 Task: Create Card Card0000000027 in Board Board0000000007 in Workspace WS0000000003 in Trello. Create Card Card0000000028 in Board Board0000000007 in Workspace WS0000000003 in Trello. Create Card Card0000000029 in Board Board0000000008 in Workspace WS0000000003 in Trello. Create Card Card0000000030 in Board Board0000000008 in Workspace WS0000000003 in Trello. Create Card Card0000000031 in Board Board0000000008 in Workspace WS0000000003 in Trello
Action: Mouse moved to (273, 275)
Screenshot: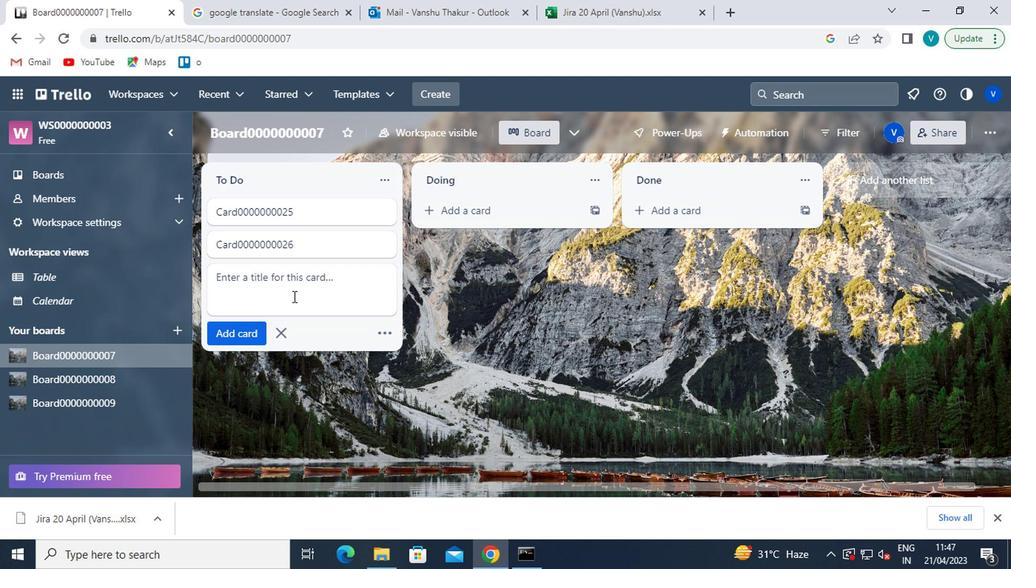 
Action: Mouse pressed left at (273, 275)
Screenshot: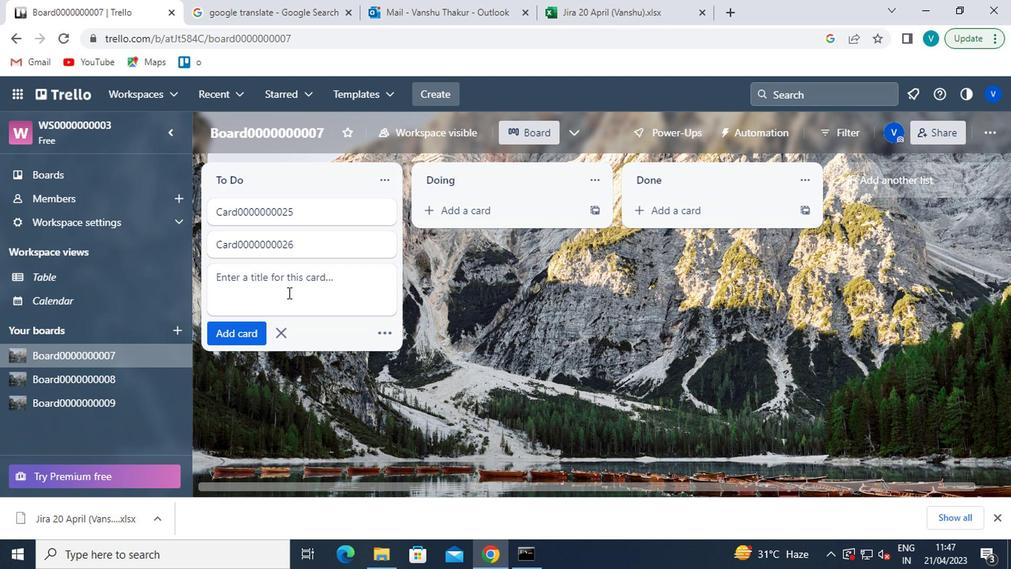 
Action: Mouse moved to (275, 275)
Screenshot: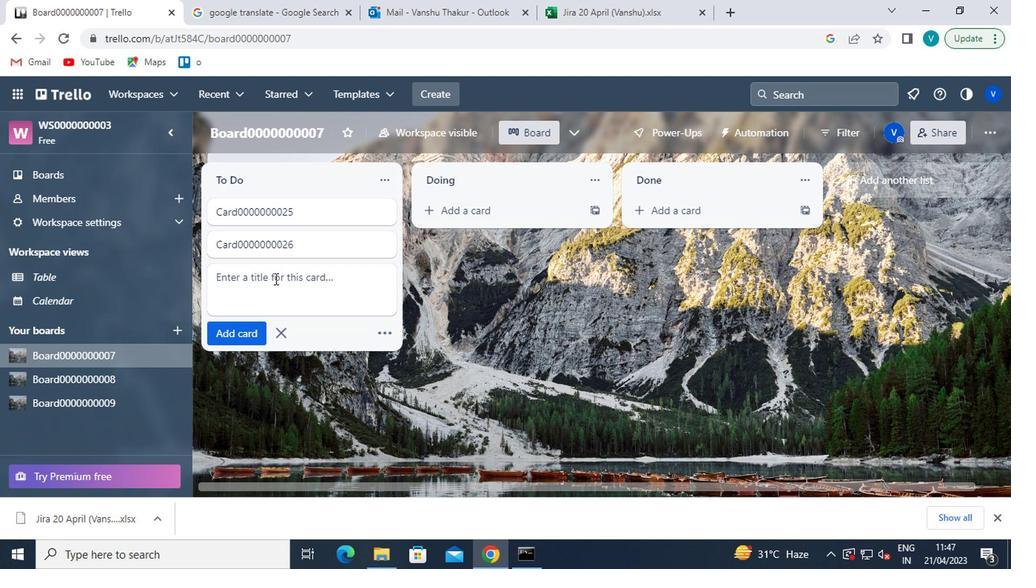 
Action: Key pressed <Key.shift>CARD0000000027<Key.enter>
Screenshot: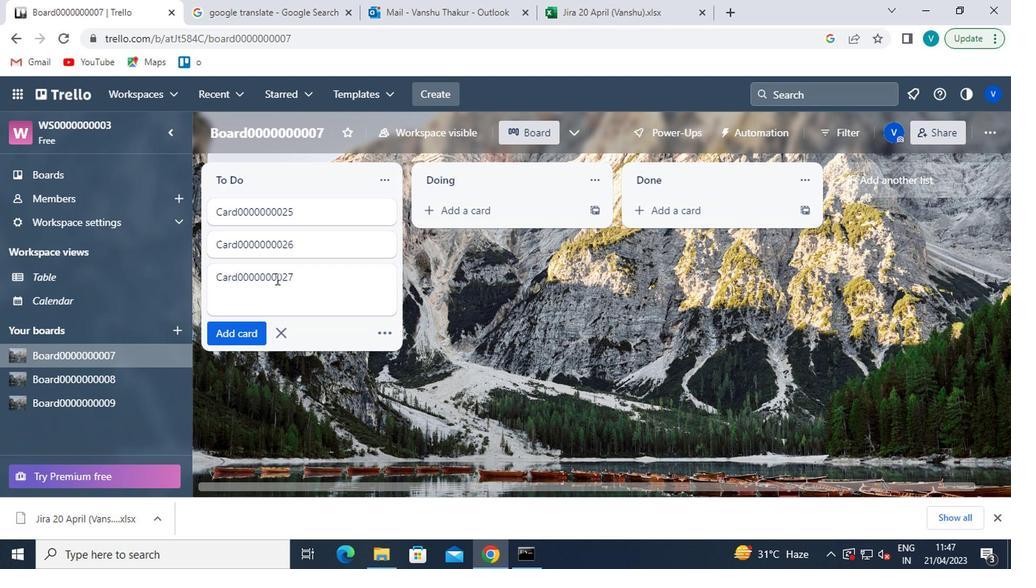 
Action: Mouse moved to (275, 275)
Screenshot: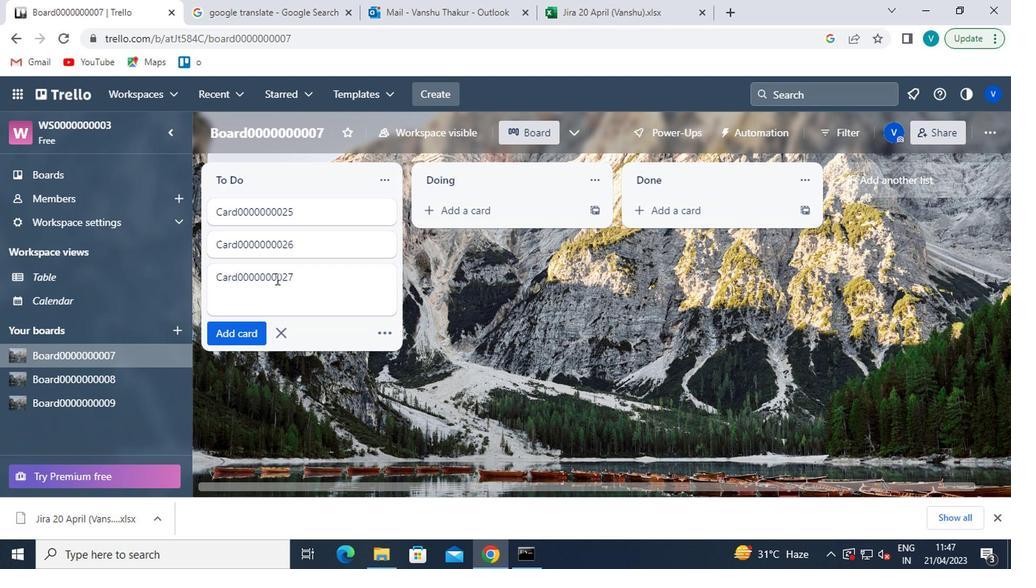 
Action: Key pressed <Key.shift>CAR
Screenshot: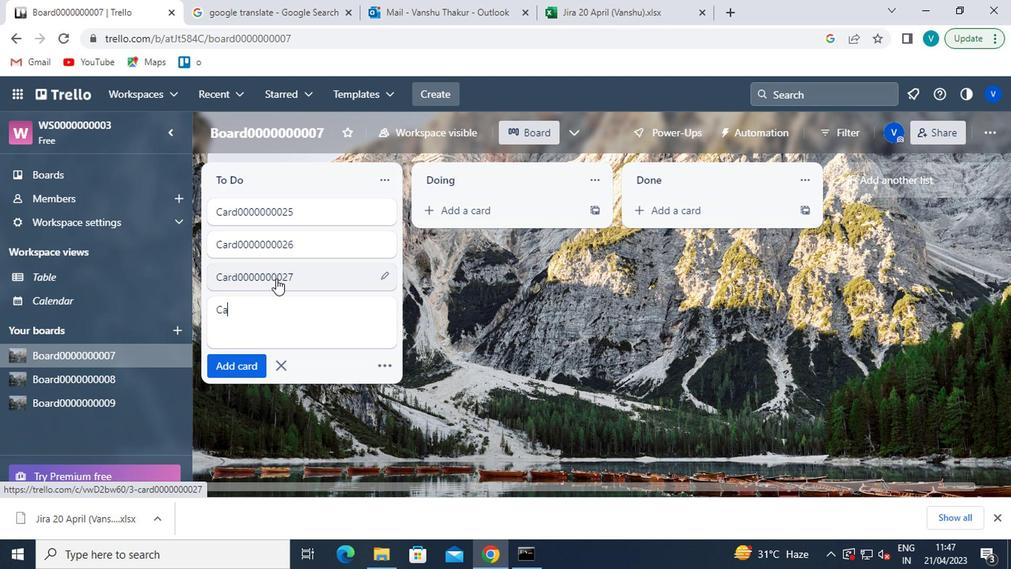 
Action: Mouse moved to (275, 275)
Screenshot: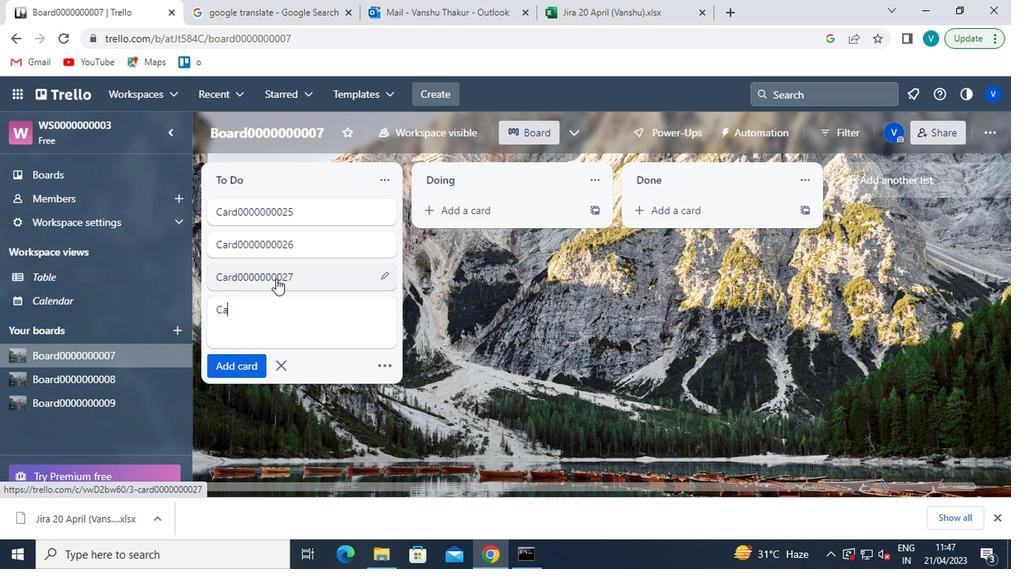 
Action: Key pressed D00
Screenshot: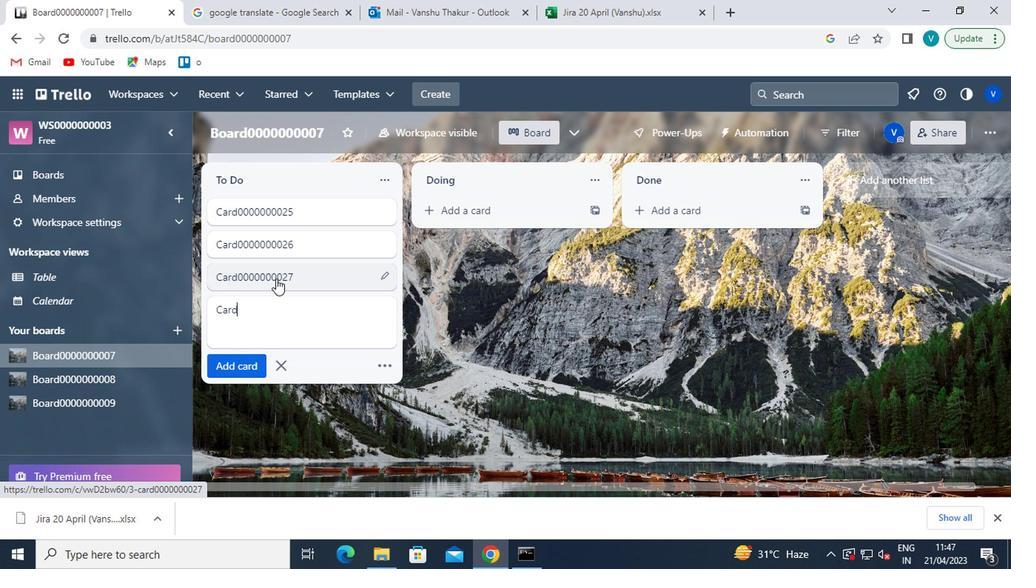 
Action: Mouse moved to (273, 274)
Screenshot: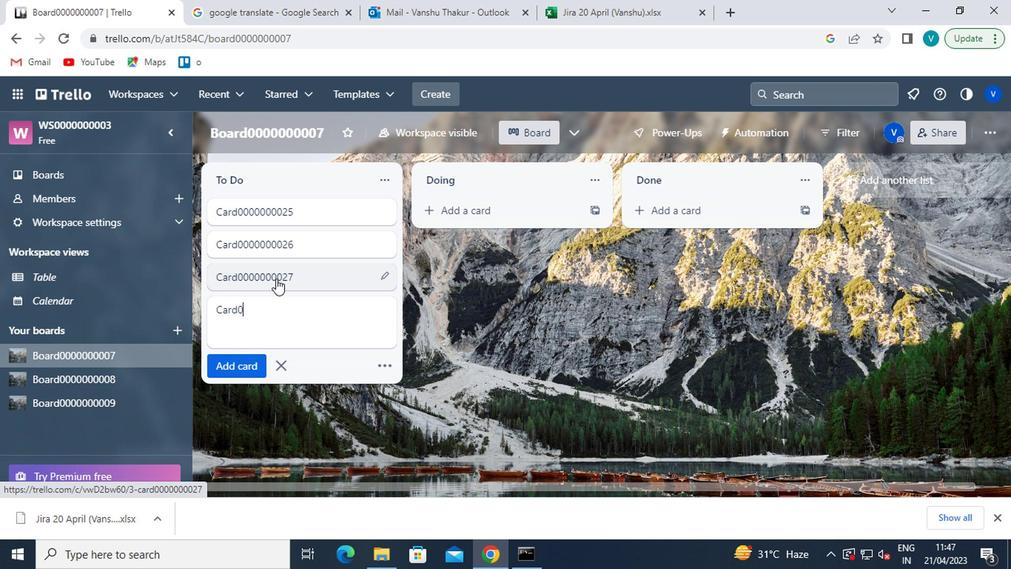
Action: Key pressed 0
Screenshot: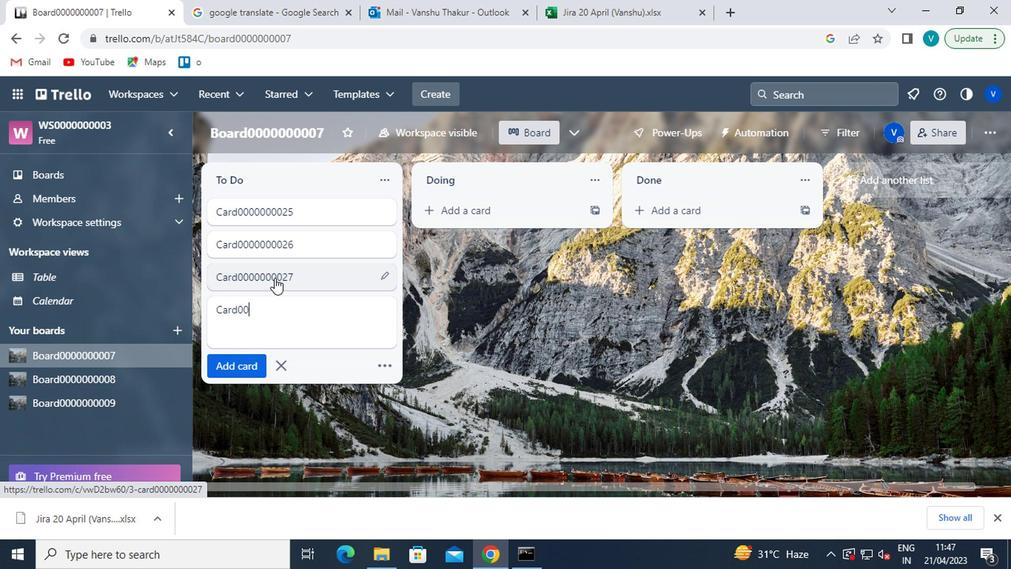 
Action: Mouse moved to (273, 274)
Screenshot: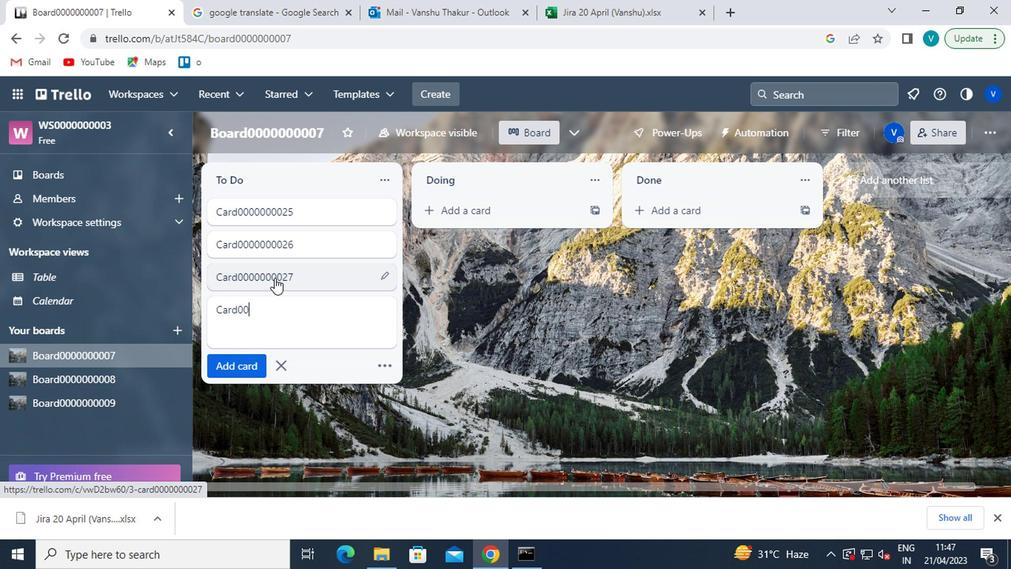
Action: Key pressed 0
Screenshot: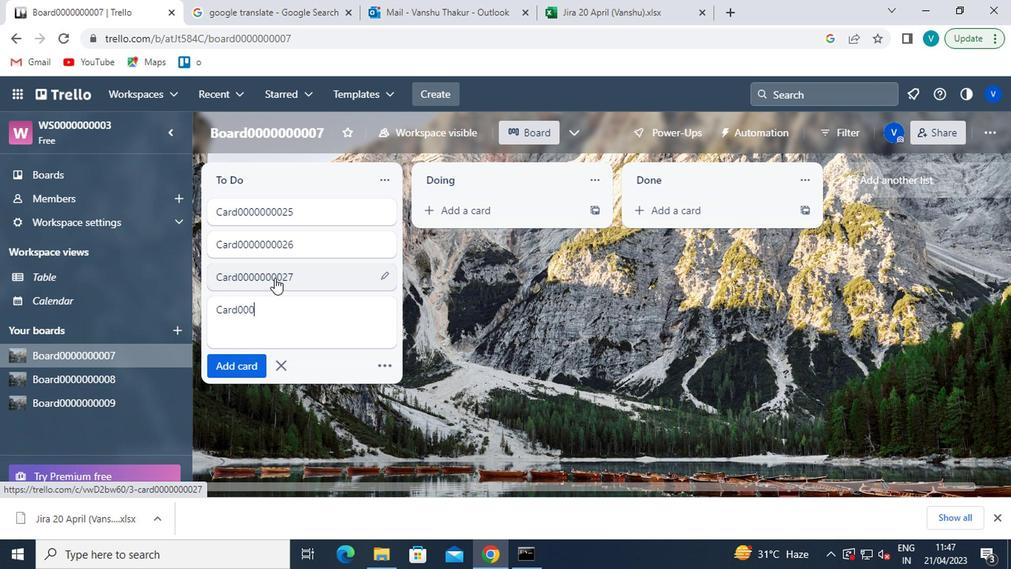 
Action: Mouse moved to (271, 273)
Screenshot: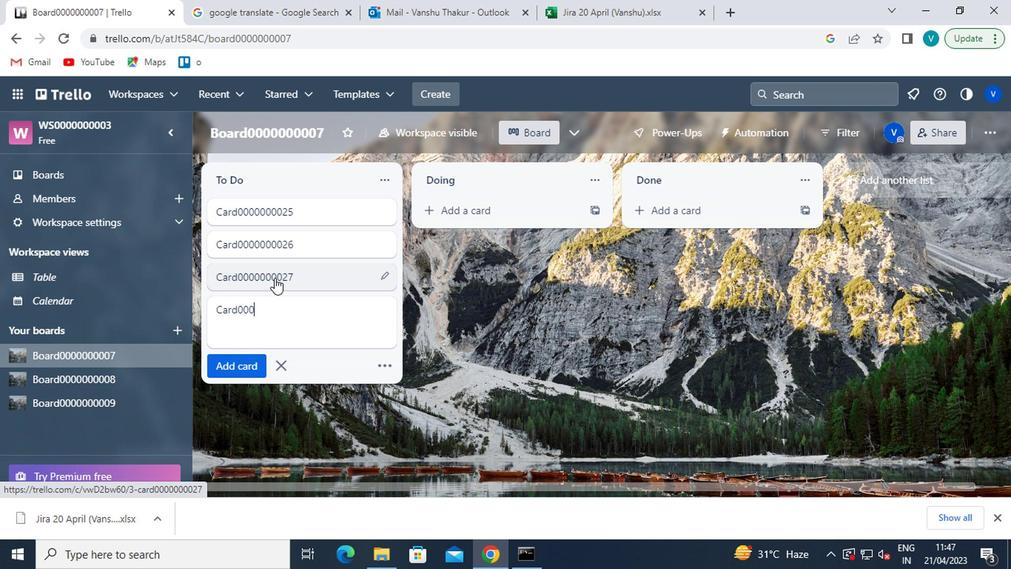 
Action: Key pressed 000
Screenshot: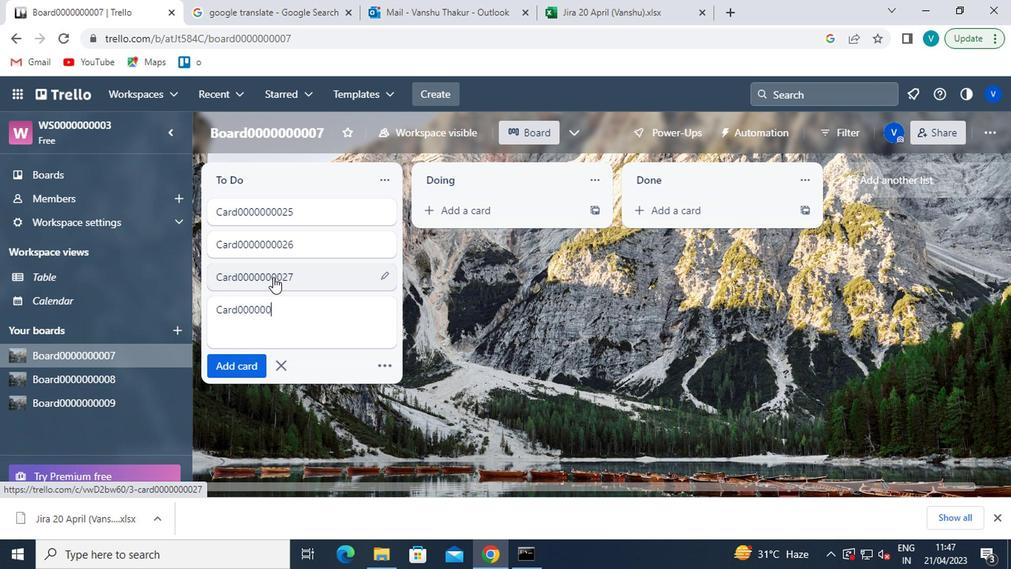 
Action: Mouse moved to (271, 273)
Screenshot: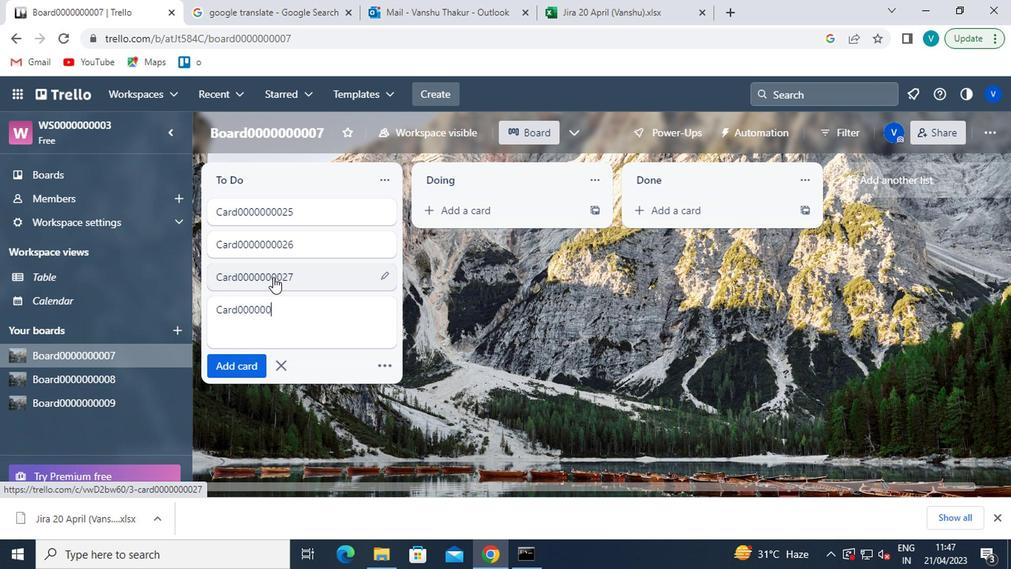 
Action: Key pressed 0
Screenshot: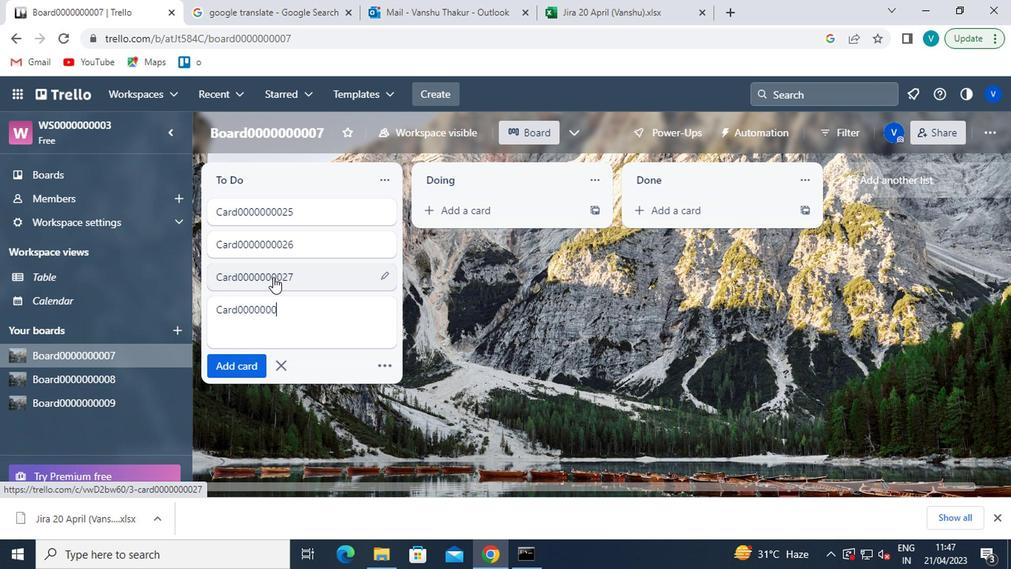 
Action: Mouse moved to (269, 272)
Screenshot: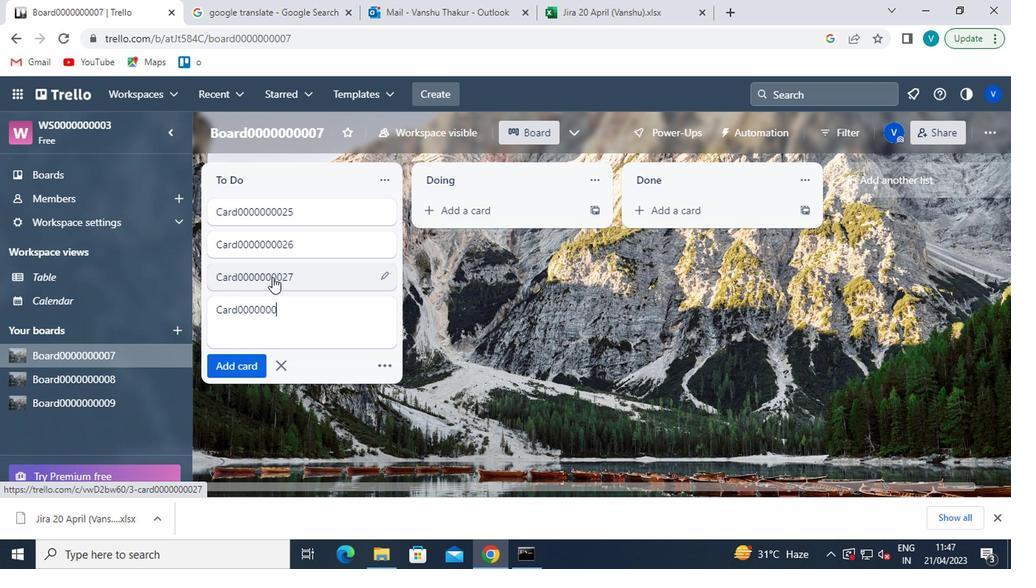 
Action: Key pressed 28<Key.enter>
Screenshot: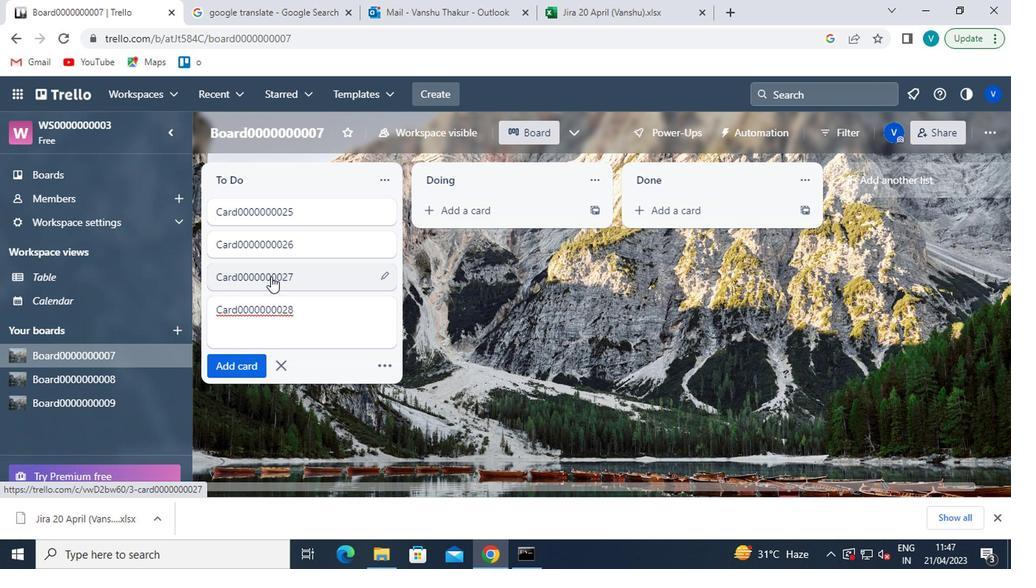 
Action: Mouse moved to (104, 376)
Screenshot: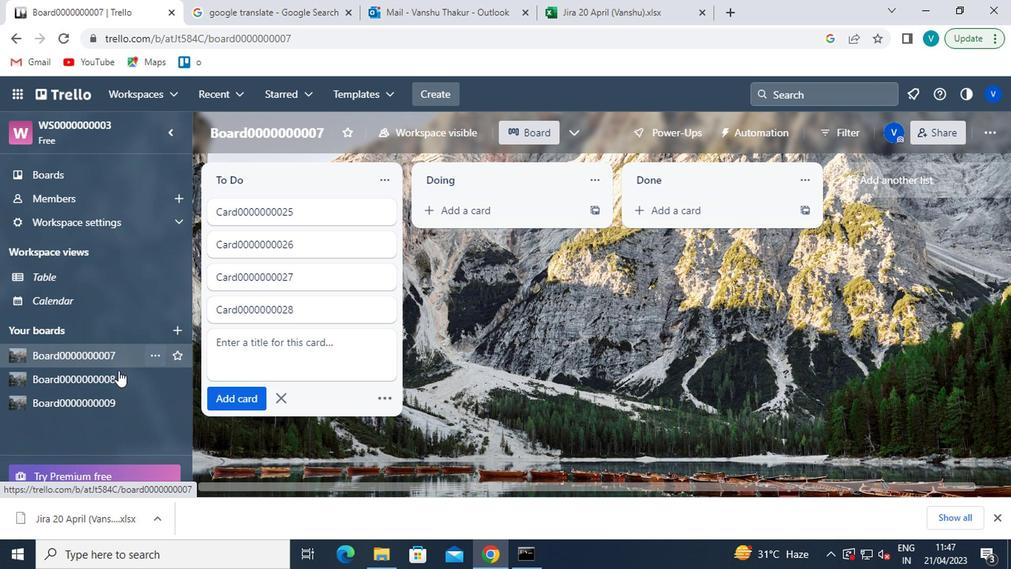 
Action: Mouse pressed left at (104, 376)
Screenshot: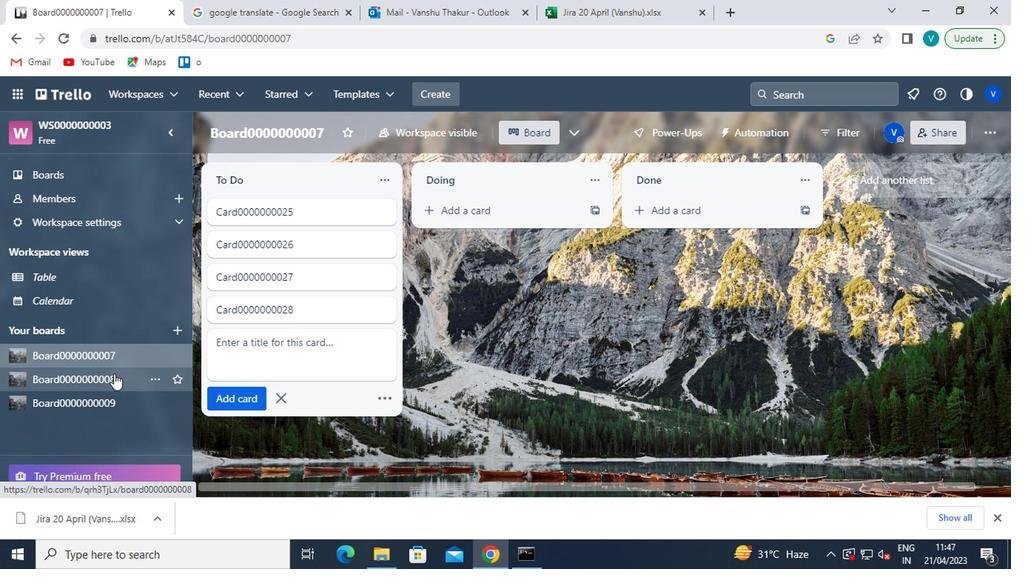 
Action: Mouse moved to (262, 203)
Screenshot: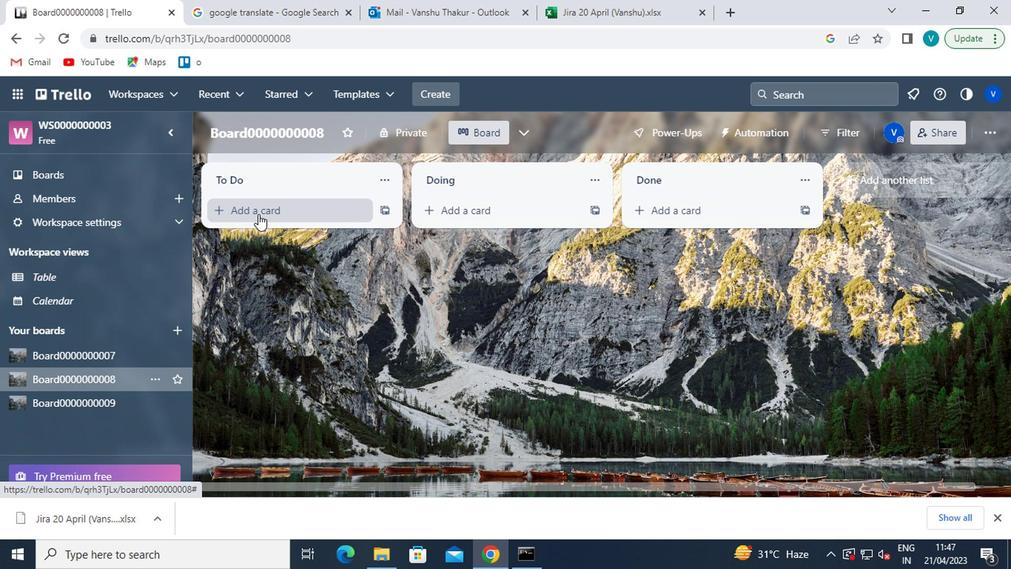 
Action: Mouse pressed left at (262, 203)
Screenshot: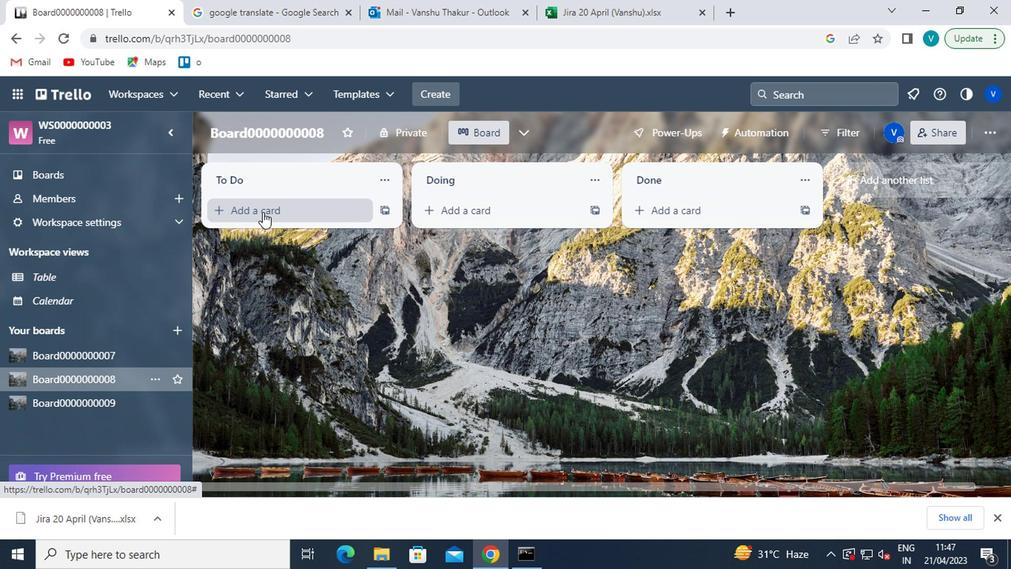 
Action: Key pressed <Key.shift>CARD0000000029
Screenshot: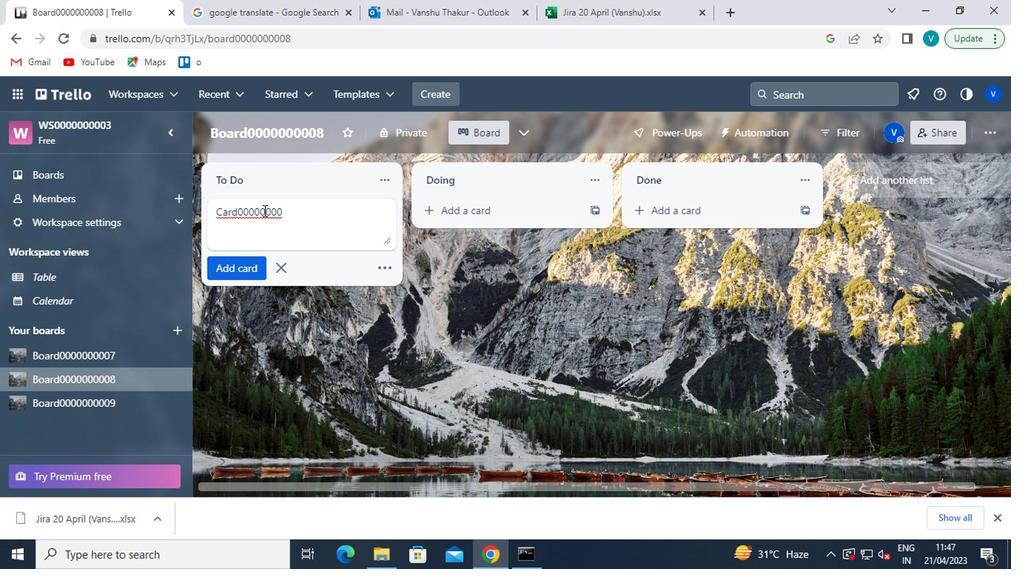 
Action: Mouse moved to (326, 207)
Screenshot: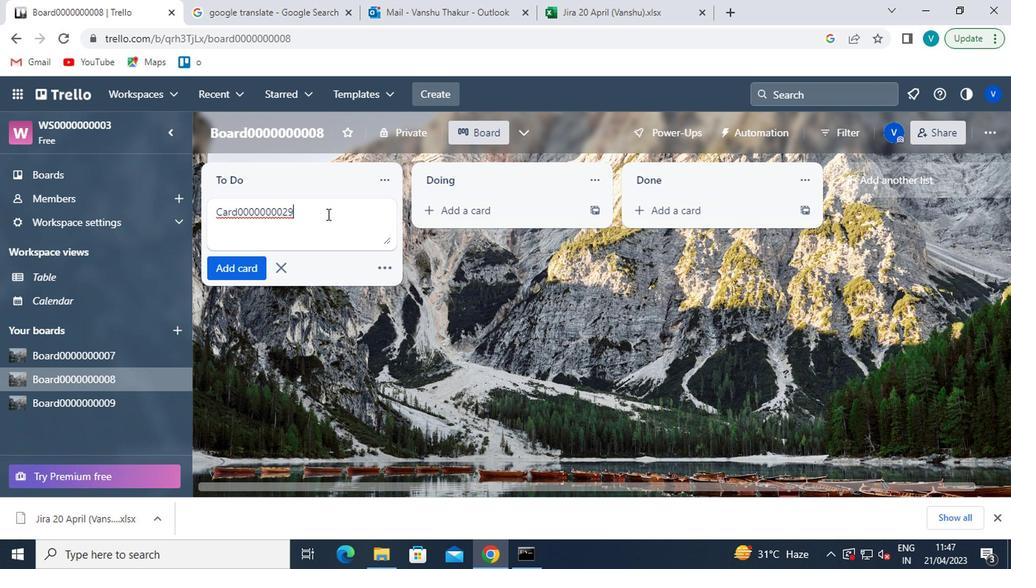 
Action: Key pressed <Key.enter><Key.shift>CARD0000000030<Key.enter><Key.shift>CARD0000000031<Key.enter>
Screenshot: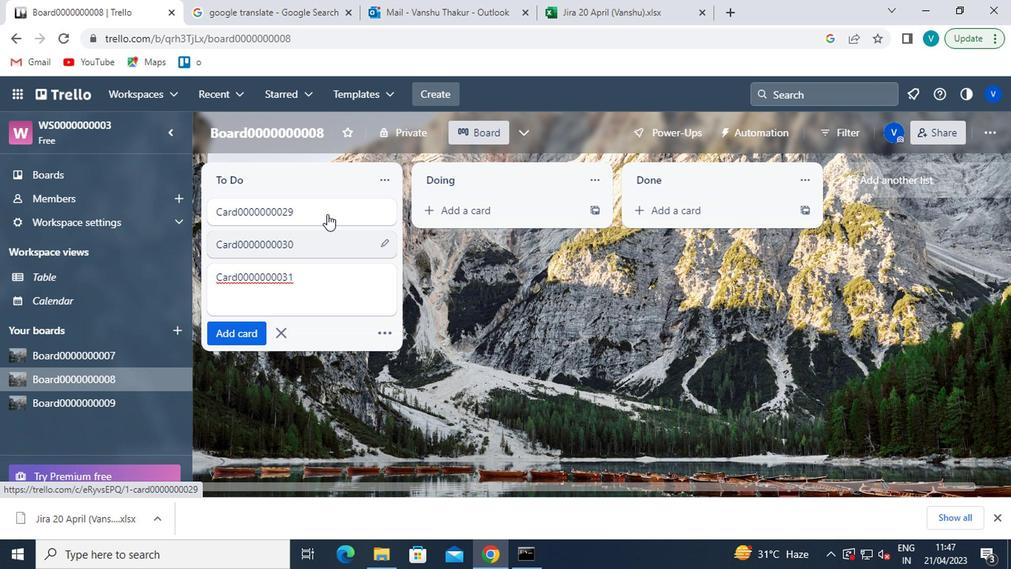 
